 Task: Create a due date automation trigger when advanced on, on the wednesday of the week before a card is due add dates due in in more than 1 days at 11:00 AM.
Action: Mouse moved to (1064, 77)
Screenshot: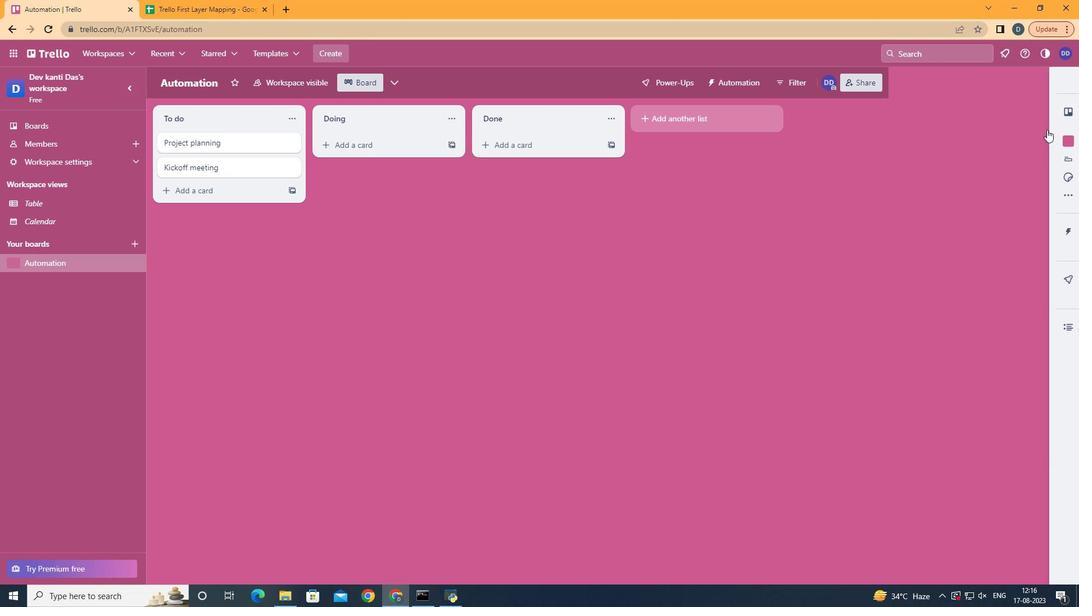 
Action: Mouse pressed left at (1064, 77)
Screenshot: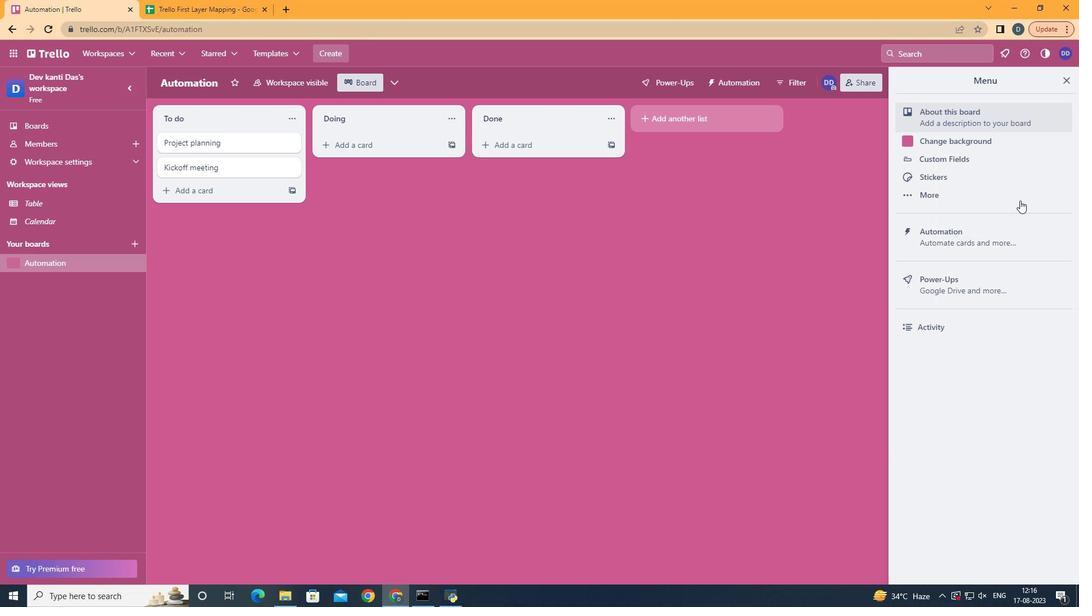 
Action: Mouse moved to (1010, 234)
Screenshot: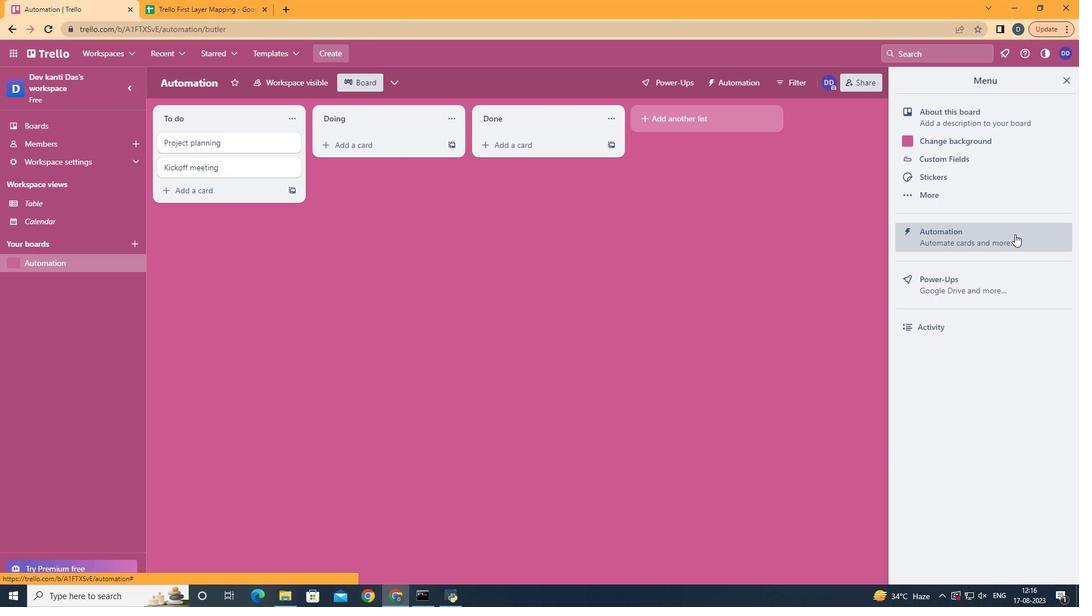 
Action: Mouse pressed left at (1010, 234)
Screenshot: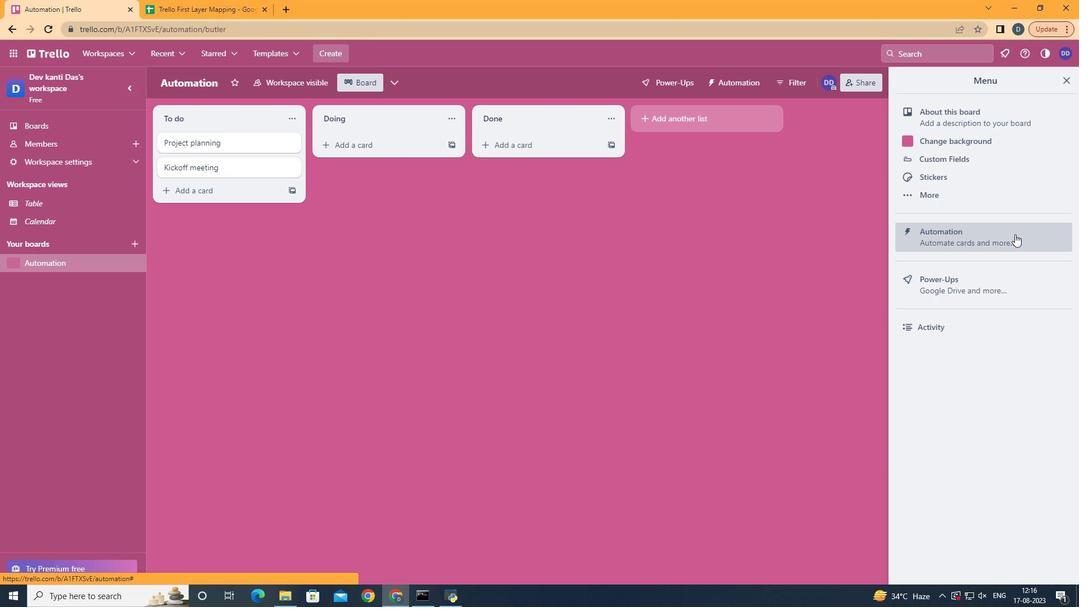 
Action: Mouse moved to (203, 222)
Screenshot: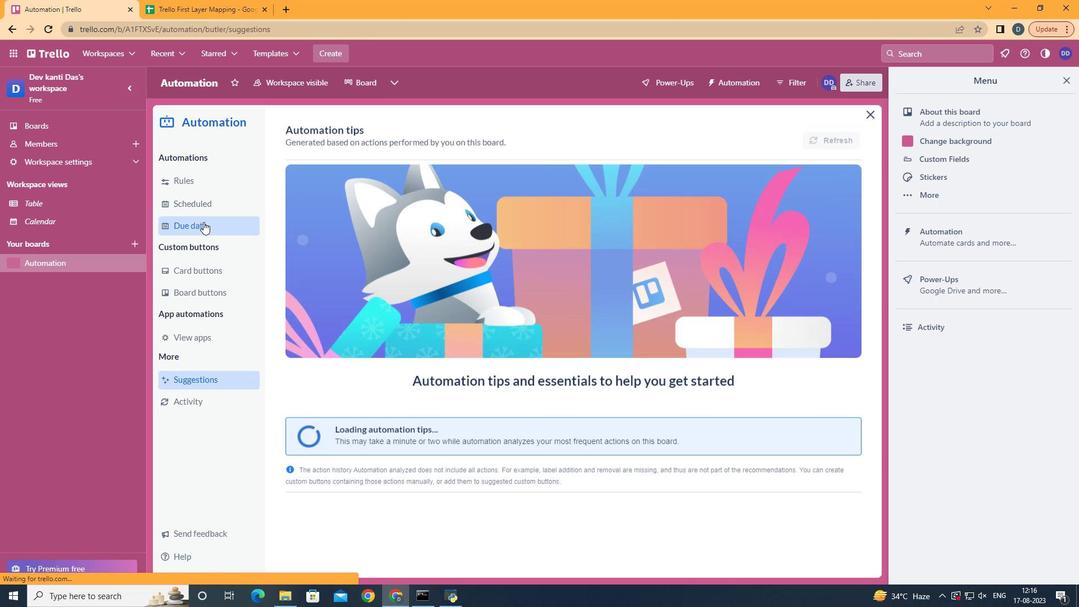 
Action: Mouse pressed left at (203, 222)
Screenshot: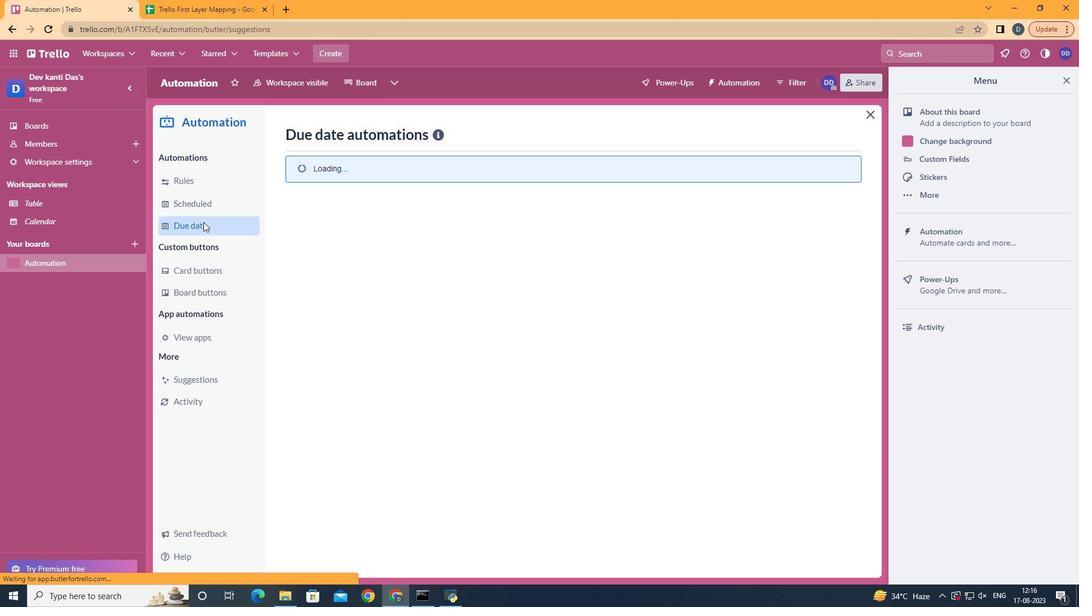 
Action: Mouse moved to (777, 130)
Screenshot: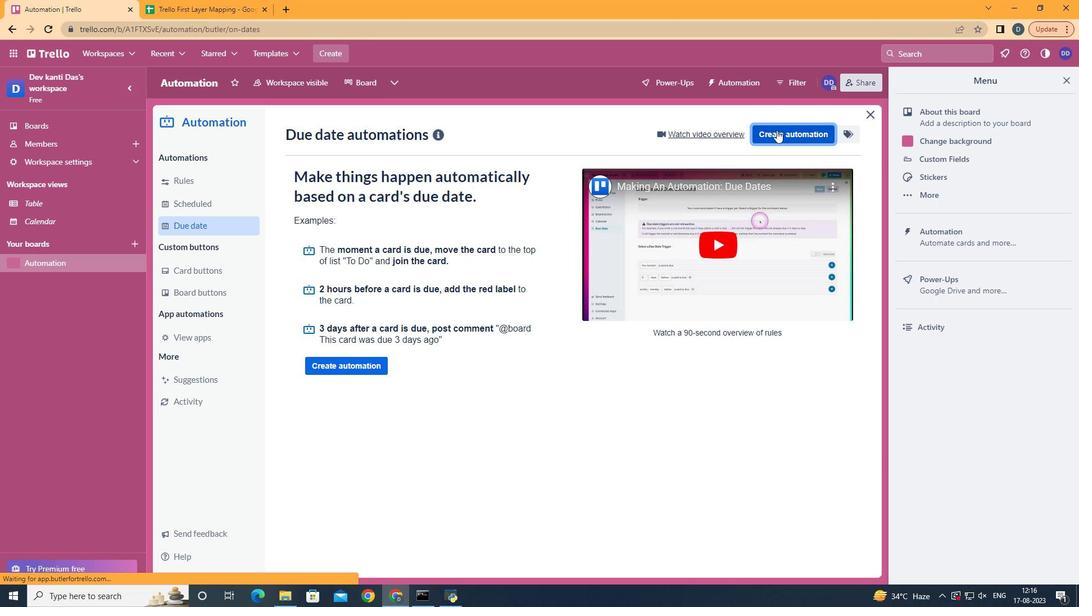 
Action: Mouse pressed left at (777, 130)
Screenshot: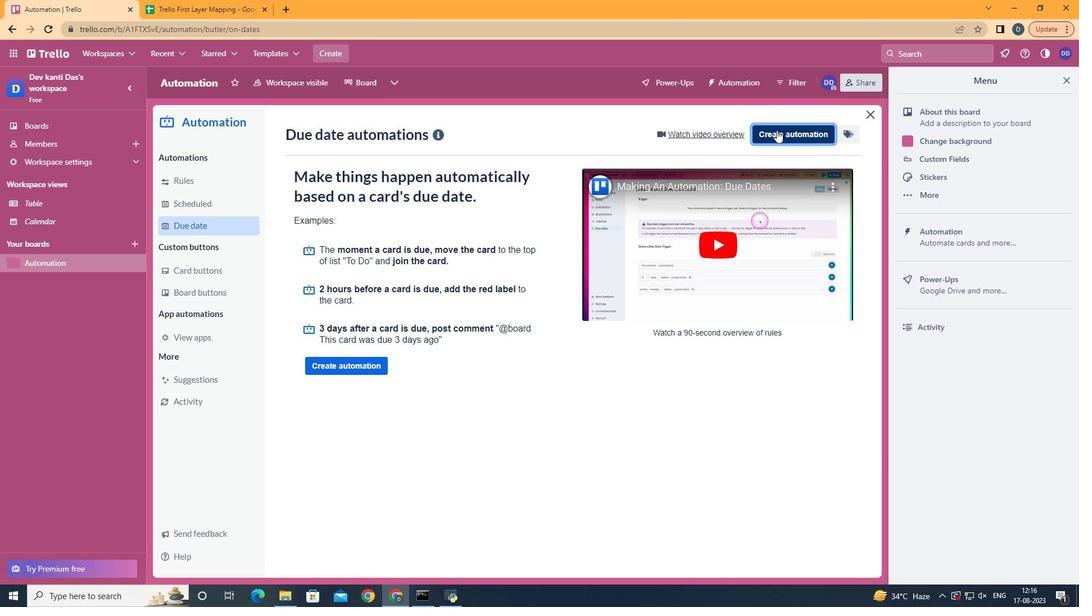 
Action: Mouse moved to (605, 246)
Screenshot: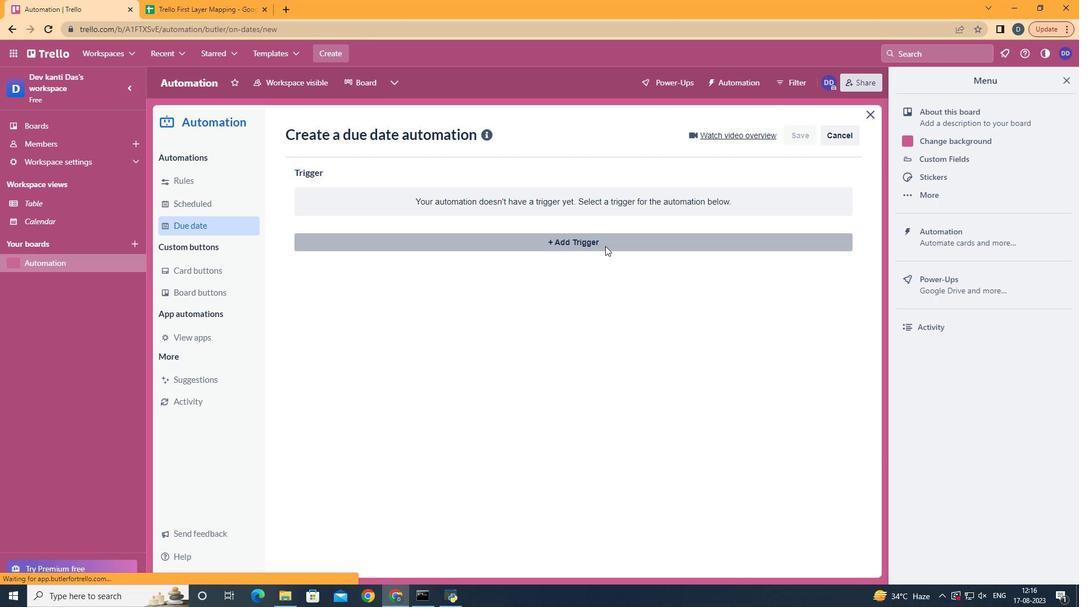 
Action: Mouse pressed left at (605, 246)
Screenshot: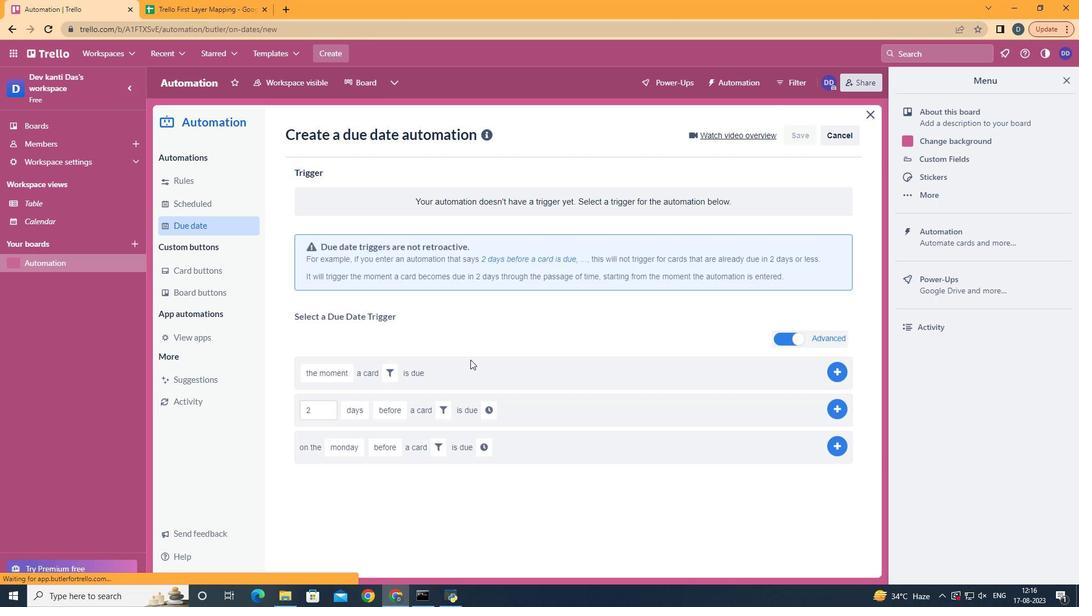 
Action: Mouse moved to (364, 336)
Screenshot: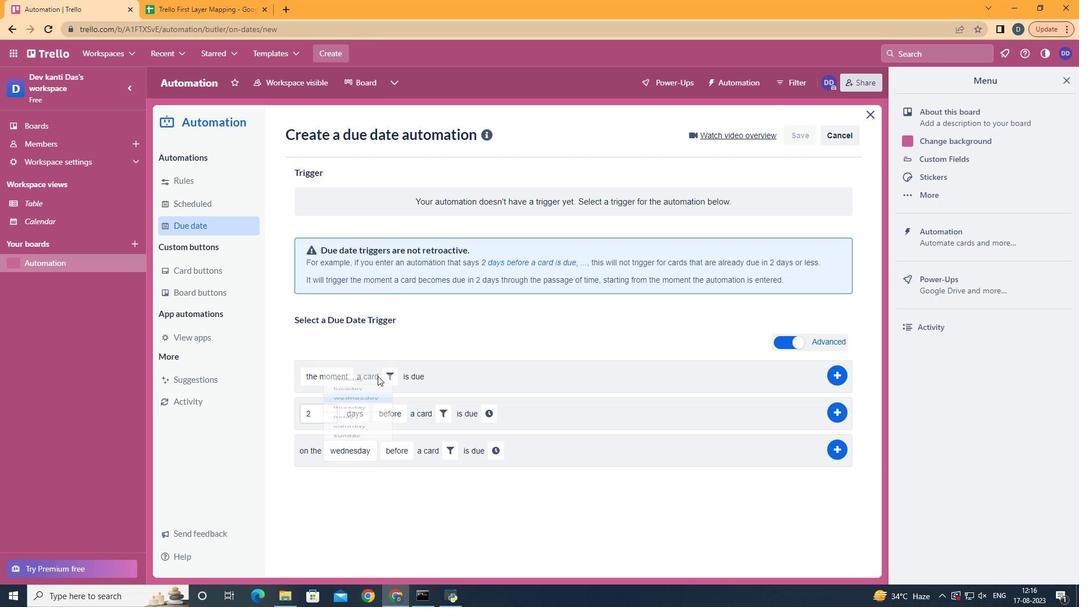 
Action: Mouse pressed left at (364, 336)
Screenshot: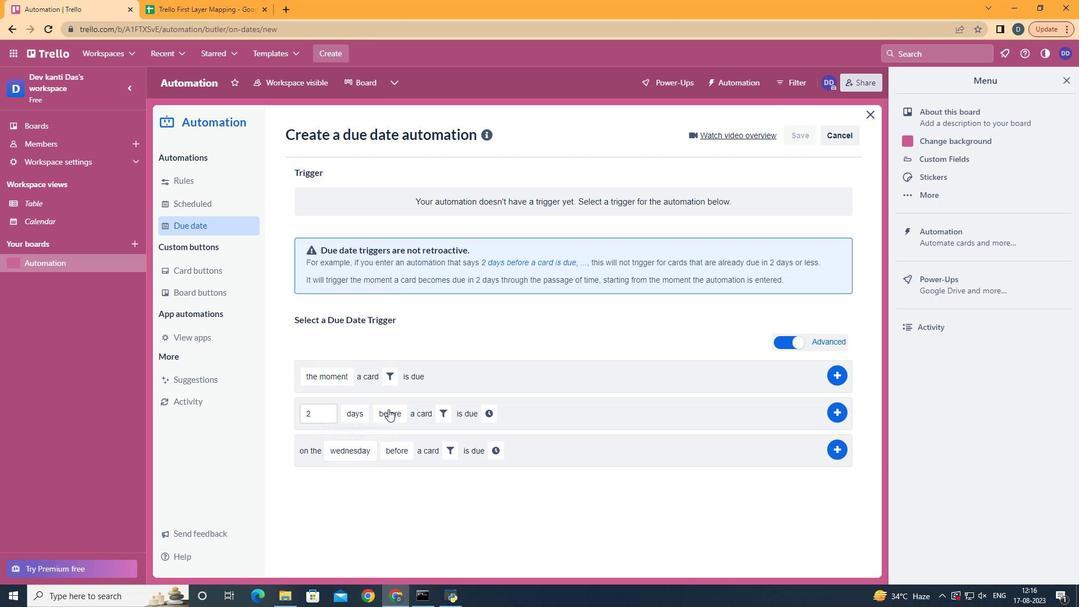 
Action: Mouse moved to (413, 541)
Screenshot: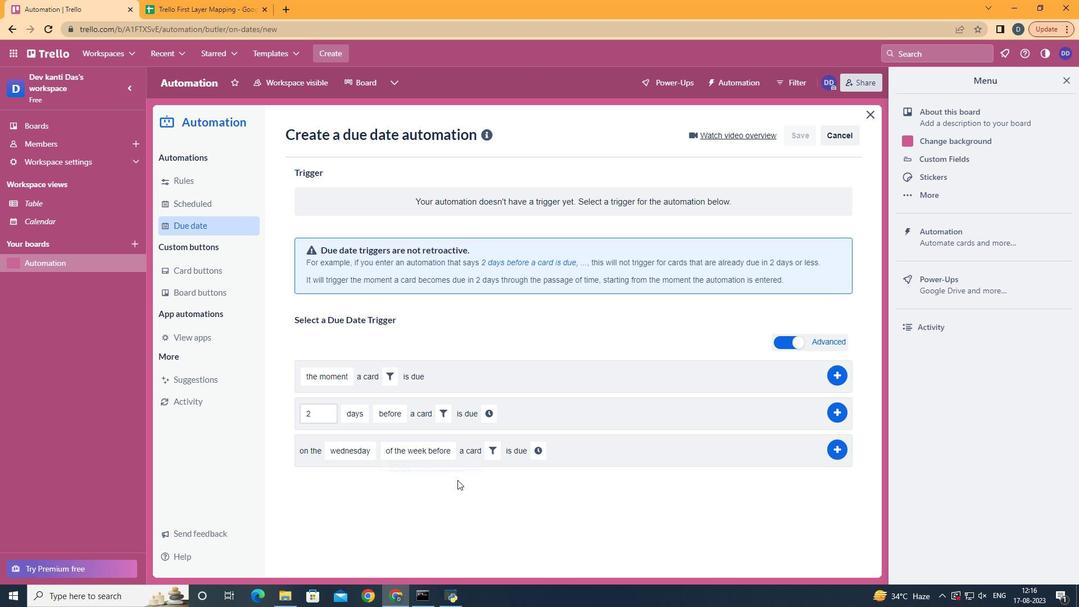 
Action: Mouse pressed left at (413, 541)
Screenshot: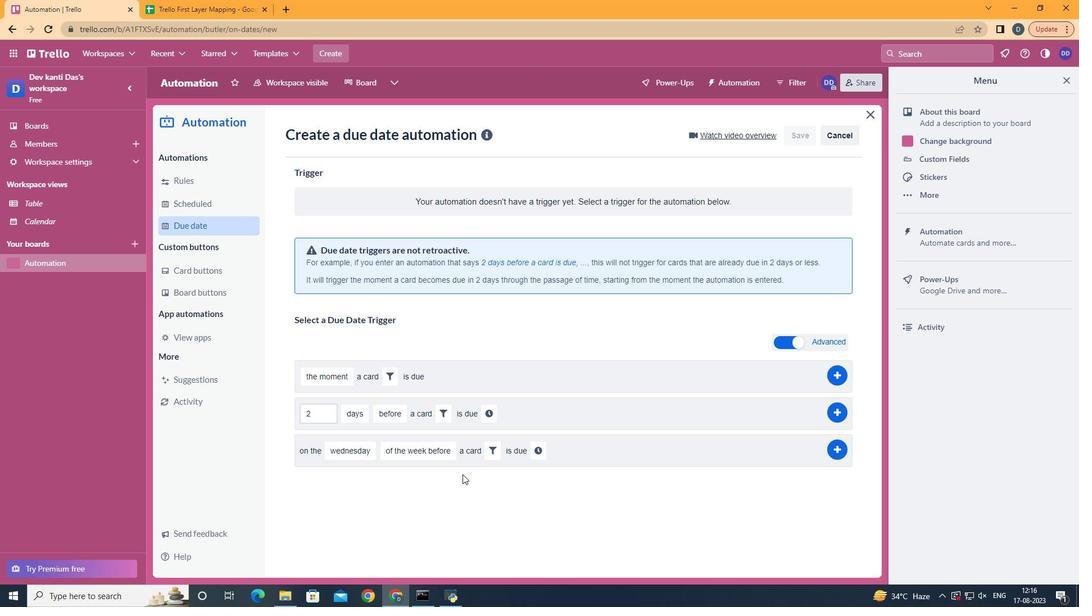 
Action: Mouse moved to (496, 455)
Screenshot: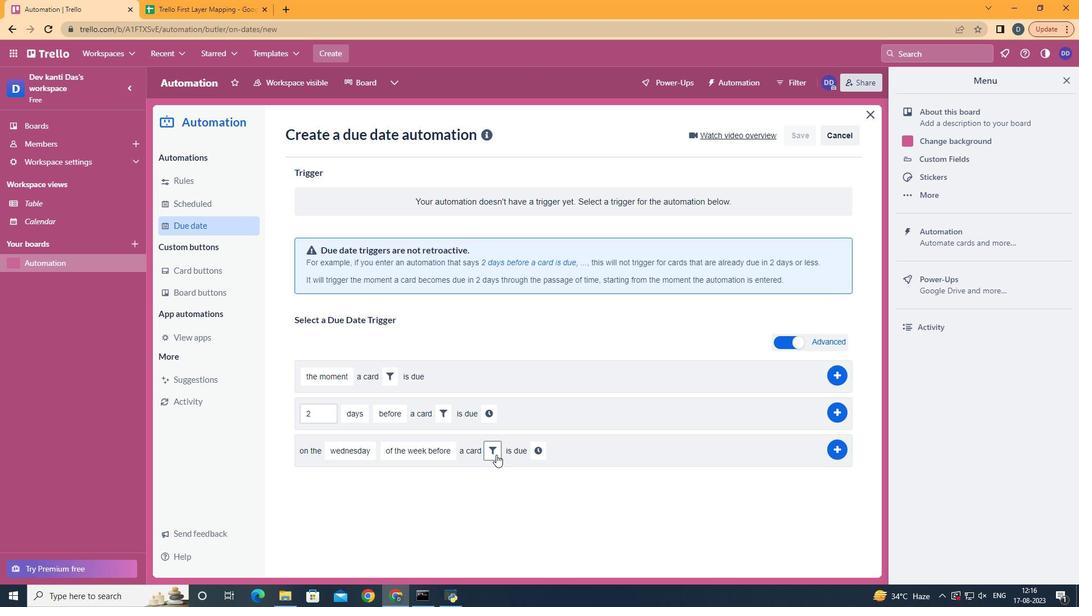 
Action: Mouse pressed left at (496, 455)
Screenshot: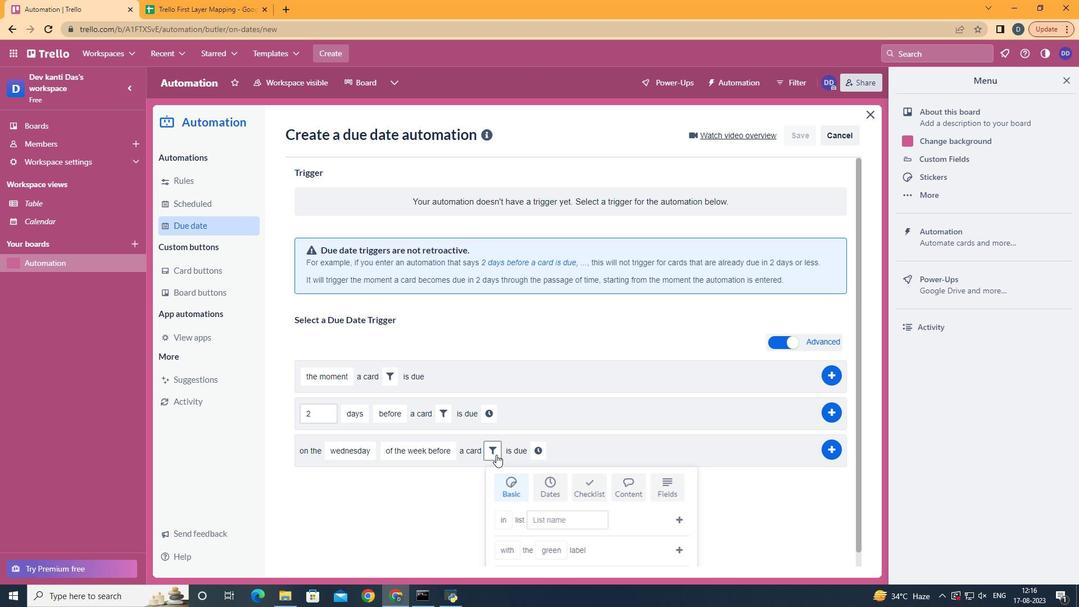 
Action: Mouse moved to (548, 482)
Screenshot: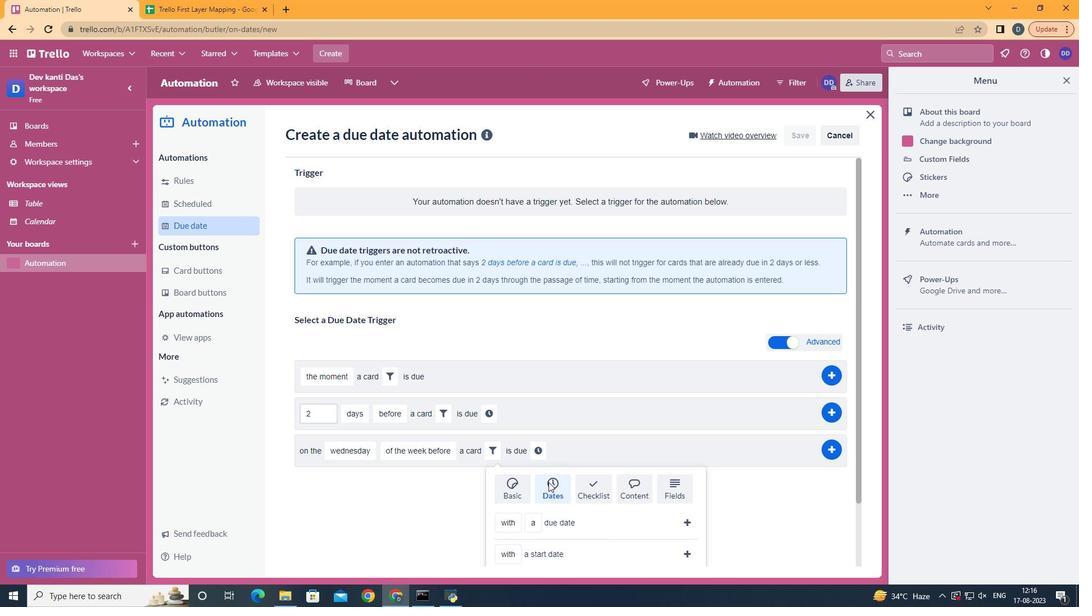 
Action: Mouse pressed left at (548, 482)
Screenshot: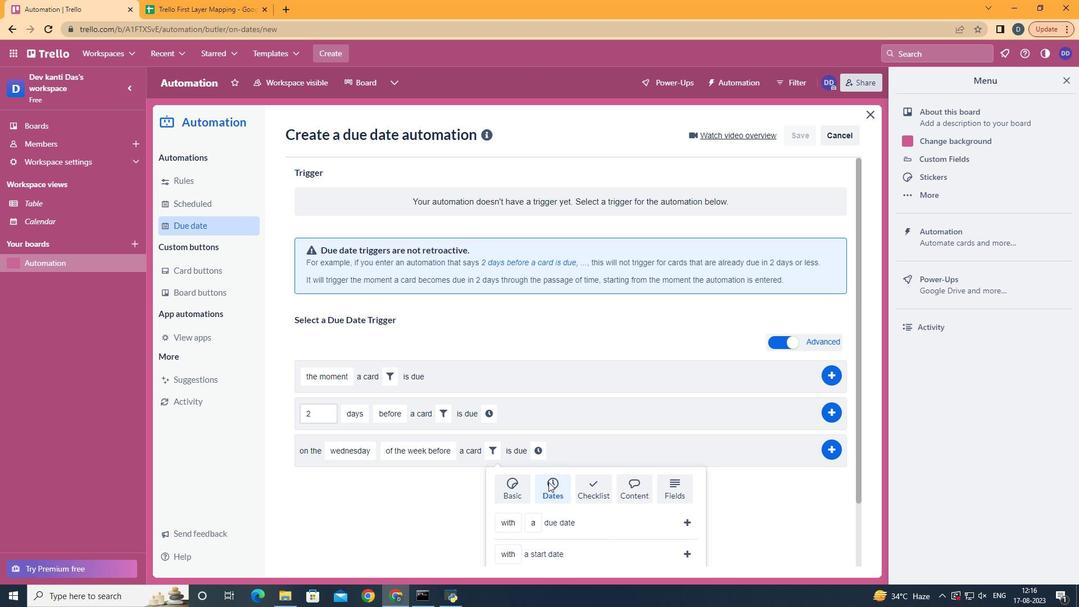 
Action: Mouse scrolled (548, 482) with delta (0, 0)
Screenshot: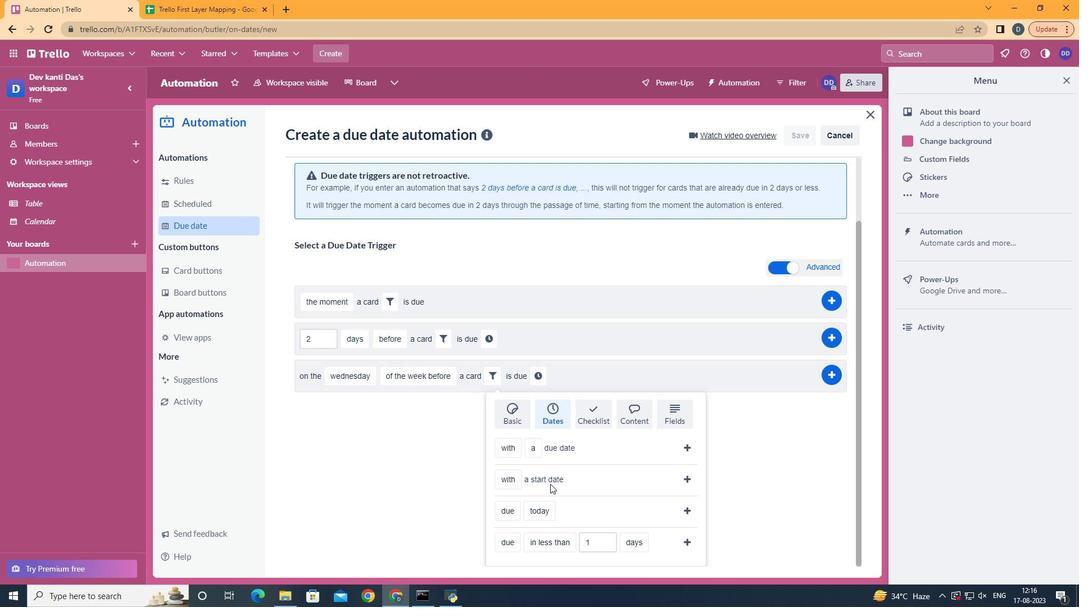 
Action: Mouse scrolled (548, 482) with delta (0, 0)
Screenshot: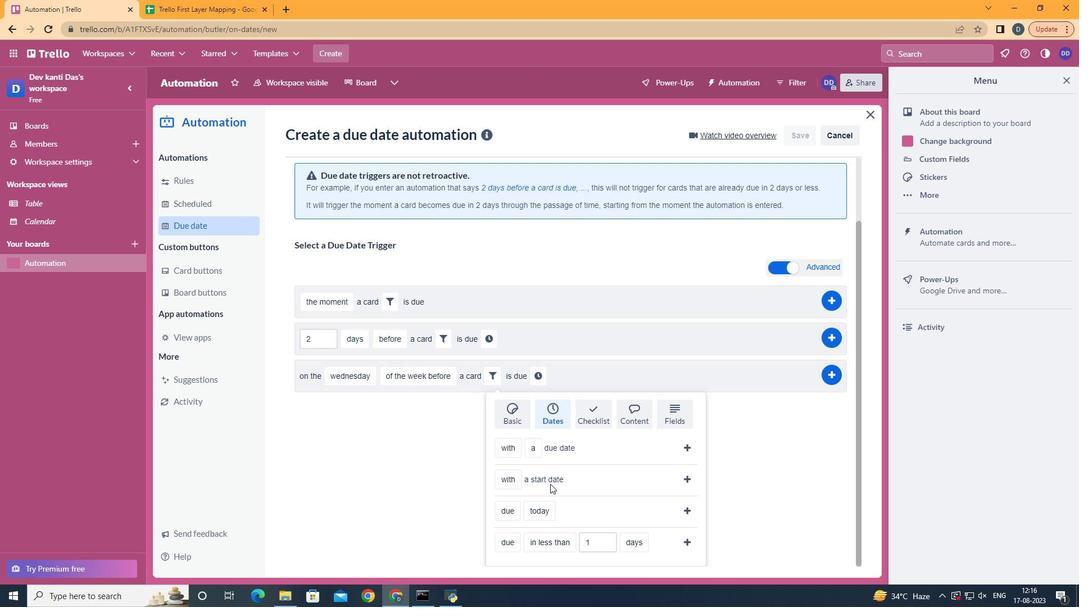 
Action: Mouse scrolled (548, 482) with delta (0, 0)
Screenshot: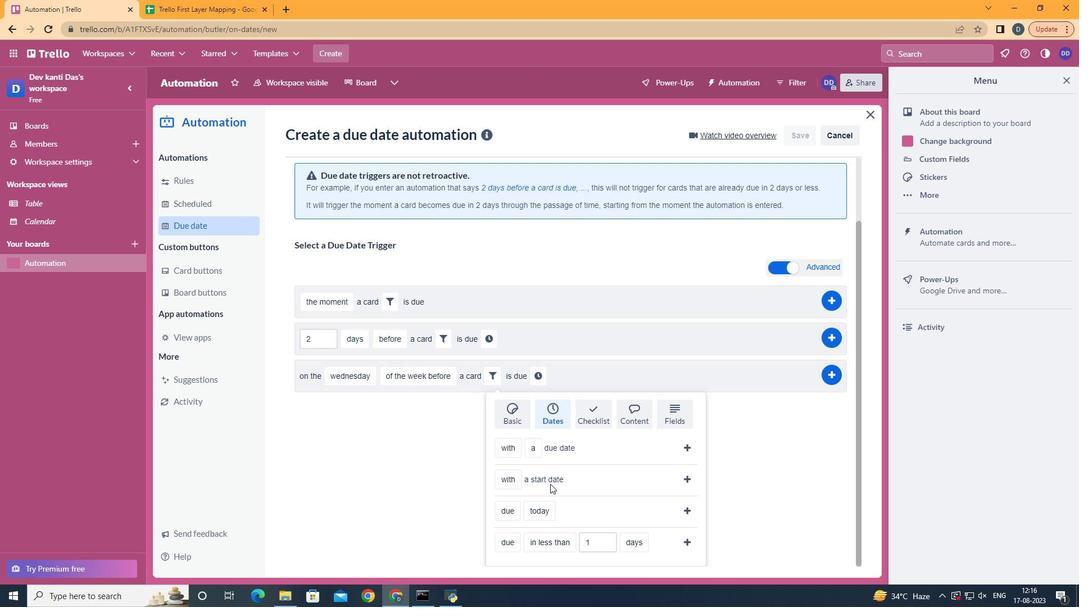 
Action: Mouse scrolled (548, 482) with delta (0, 0)
Screenshot: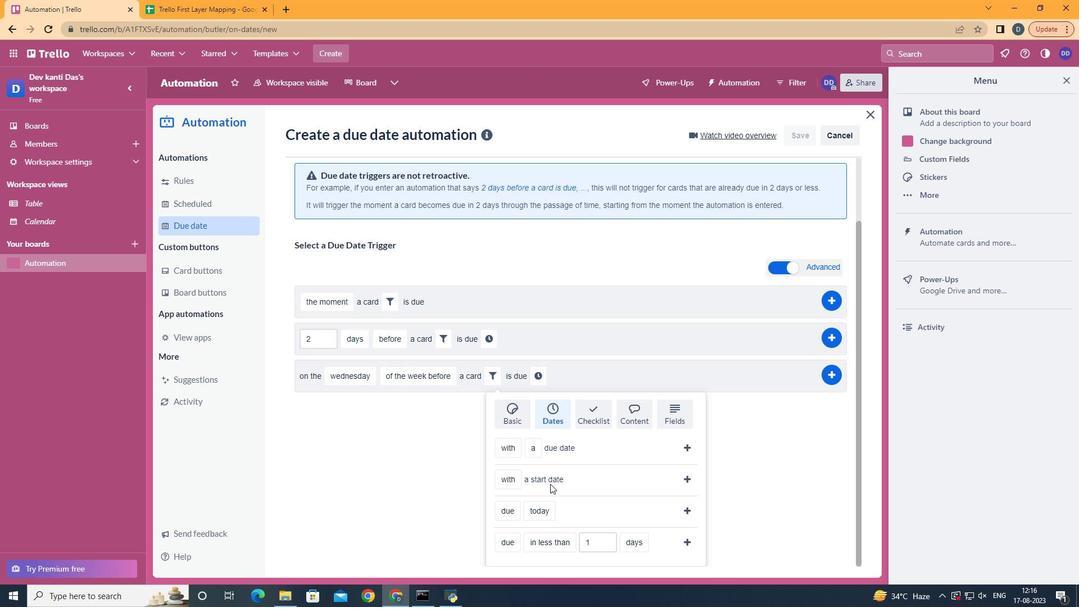 
Action: Mouse scrolled (548, 482) with delta (0, 0)
Screenshot: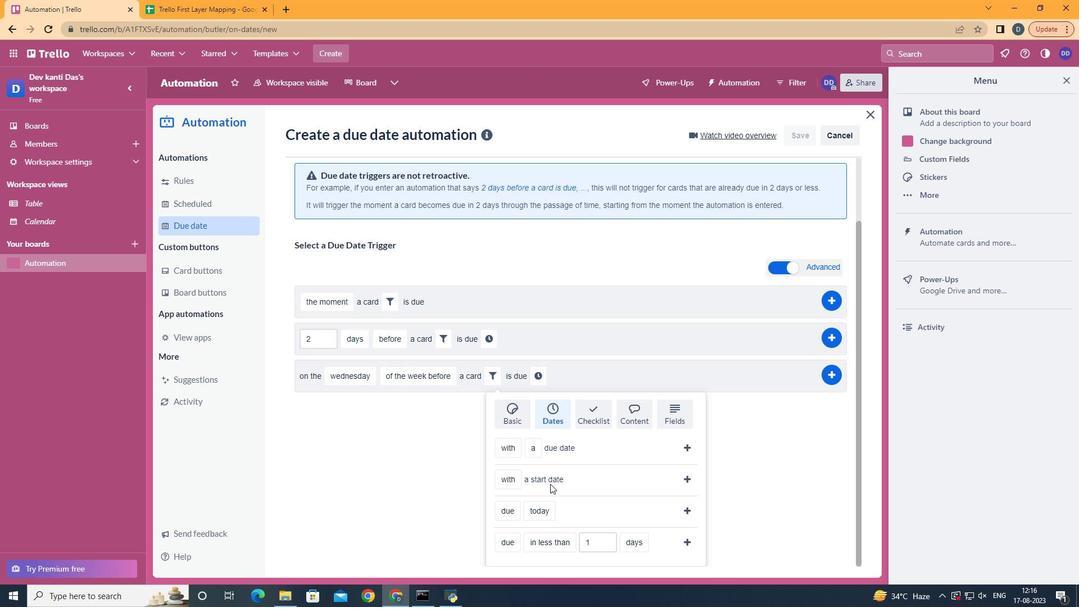 
Action: Mouse moved to (572, 475)
Screenshot: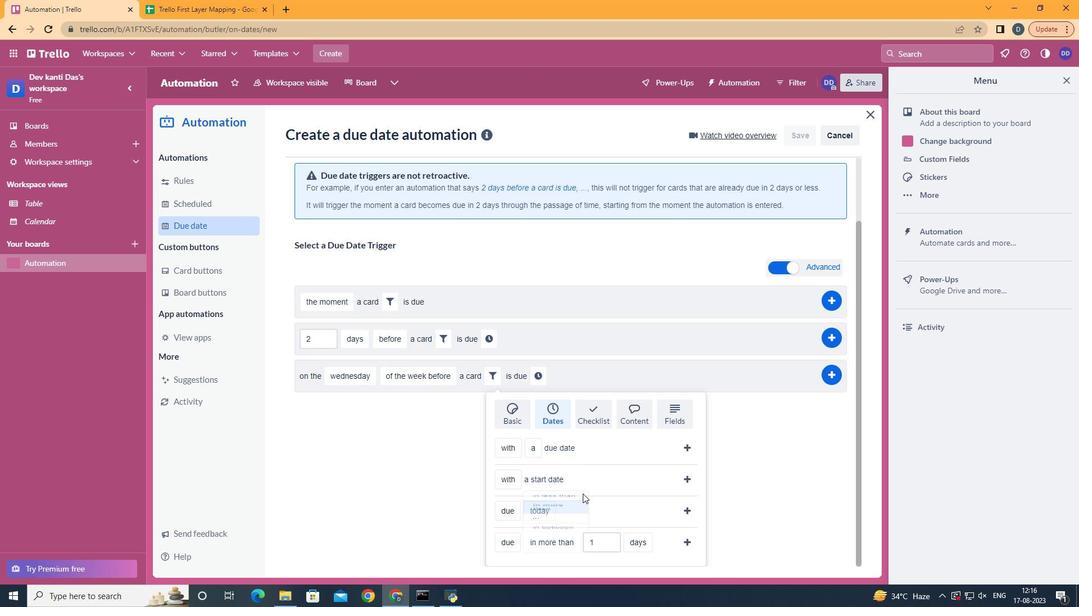 
Action: Mouse pressed left at (572, 475)
Screenshot: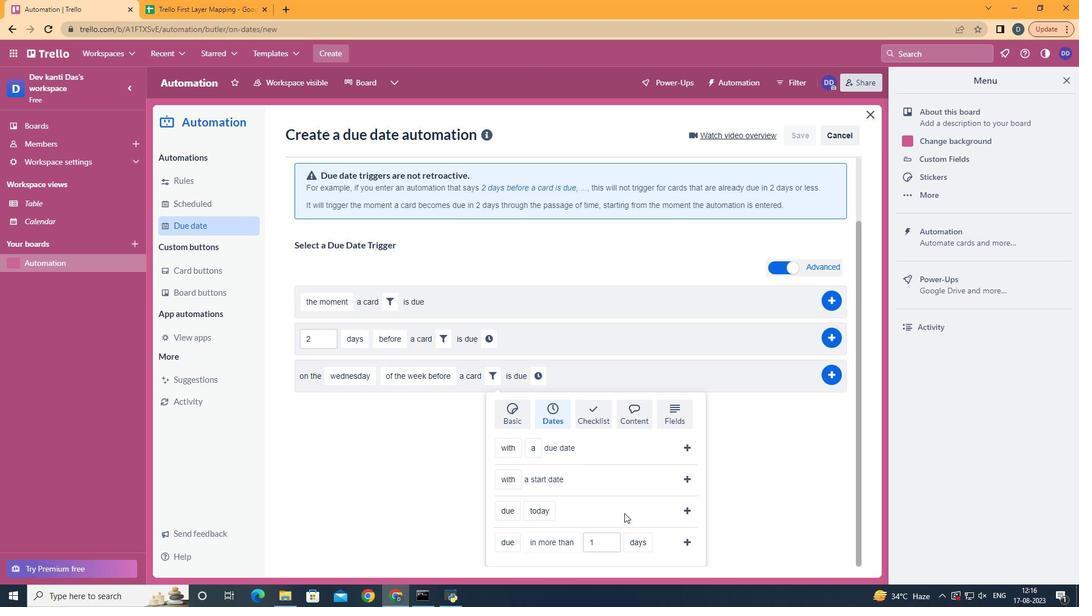 
Action: Mouse moved to (676, 540)
Screenshot: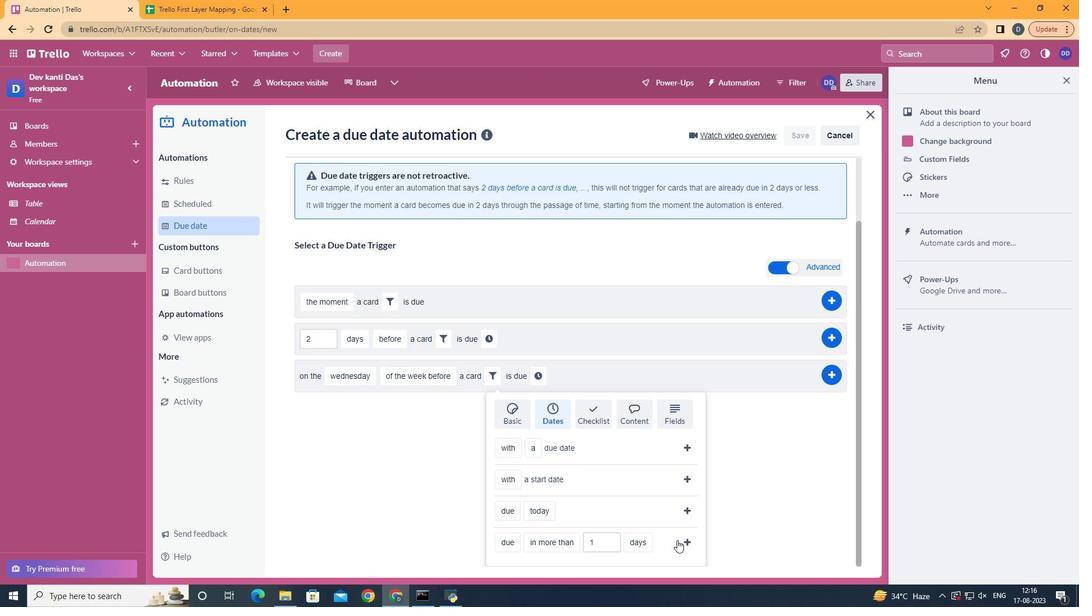 
Action: Mouse pressed left at (676, 540)
Screenshot: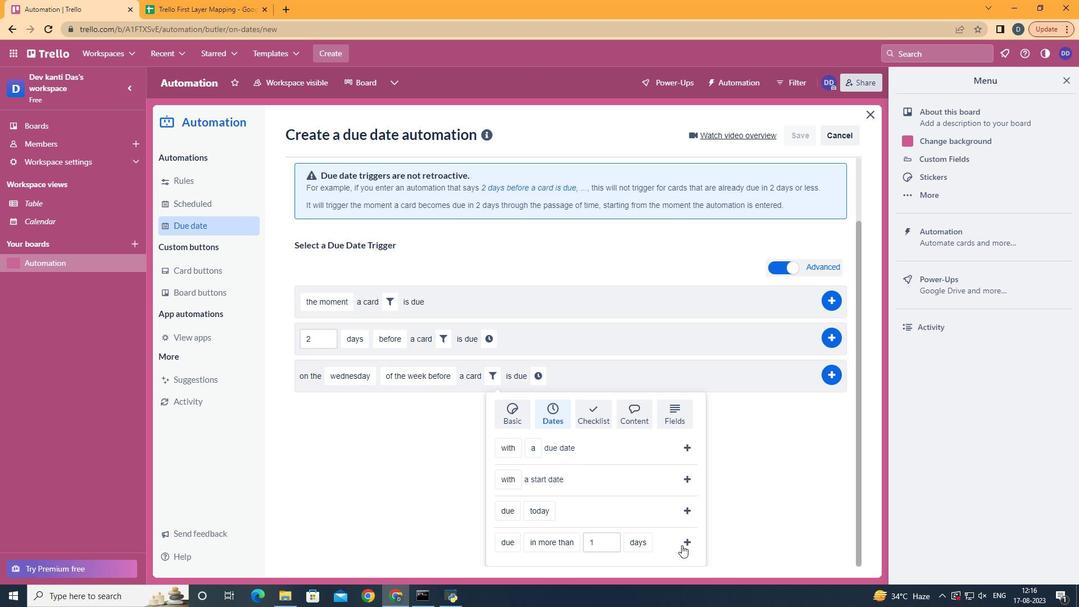 
Action: Mouse moved to (682, 545)
Screenshot: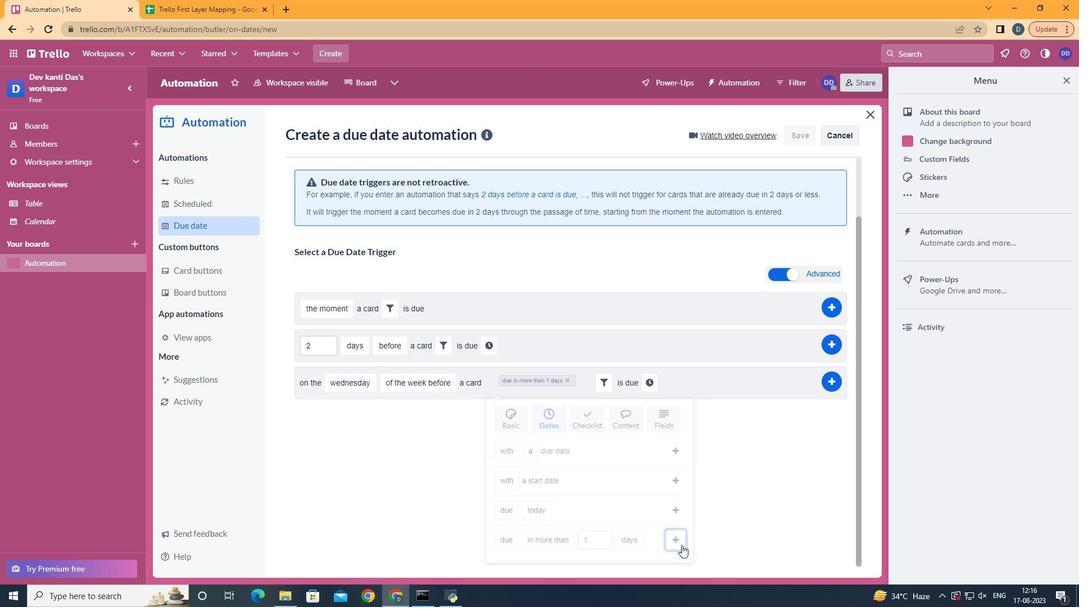
Action: Mouse pressed left at (682, 545)
Screenshot: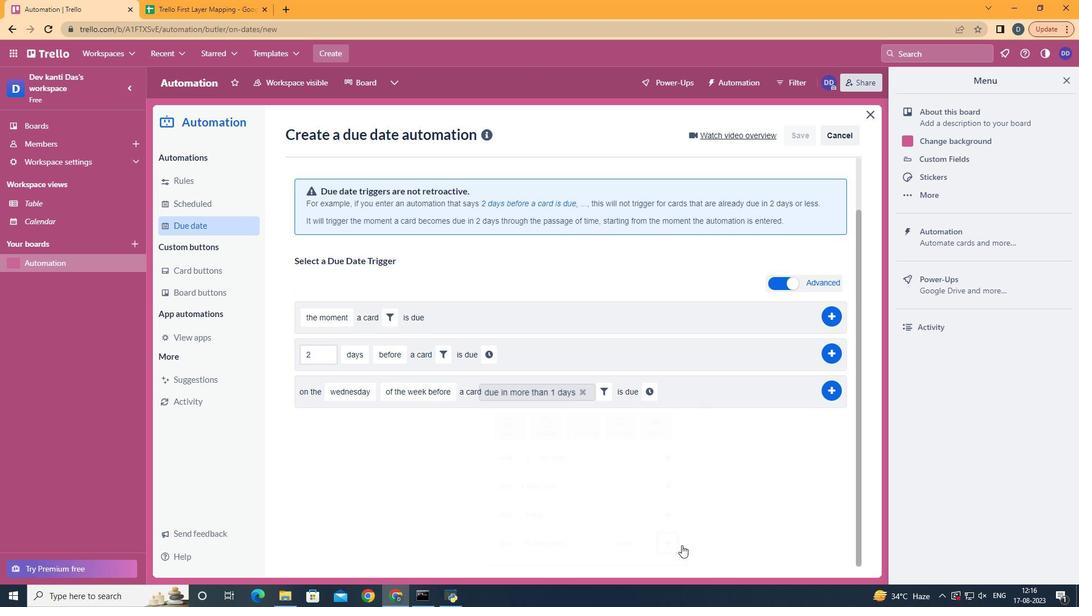 
Action: Mouse moved to (646, 446)
Screenshot: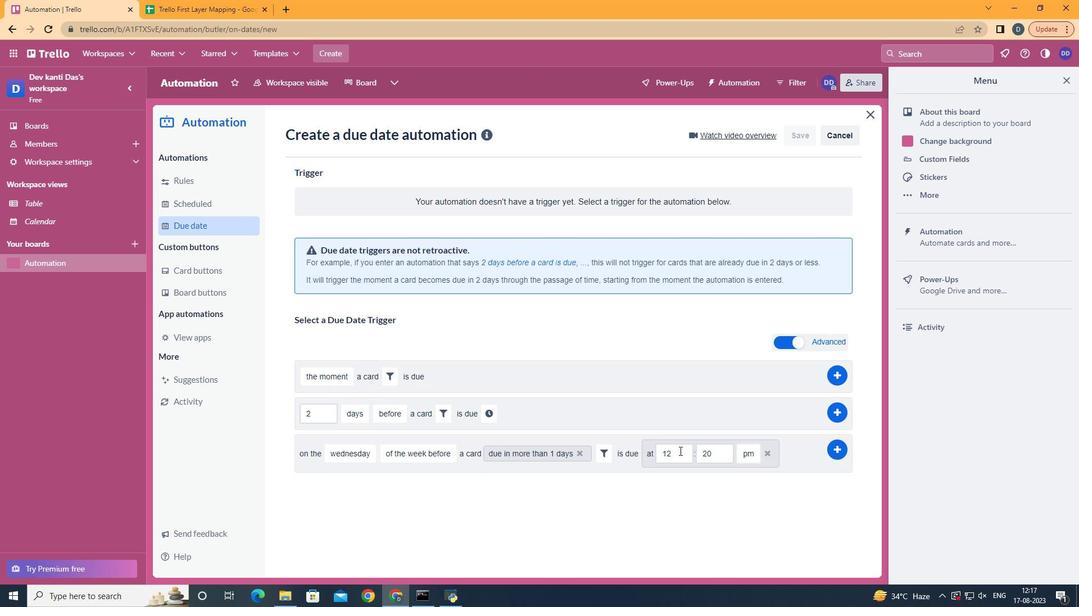 
Action: Mouse pressed left at (646, 446)
Screenshot: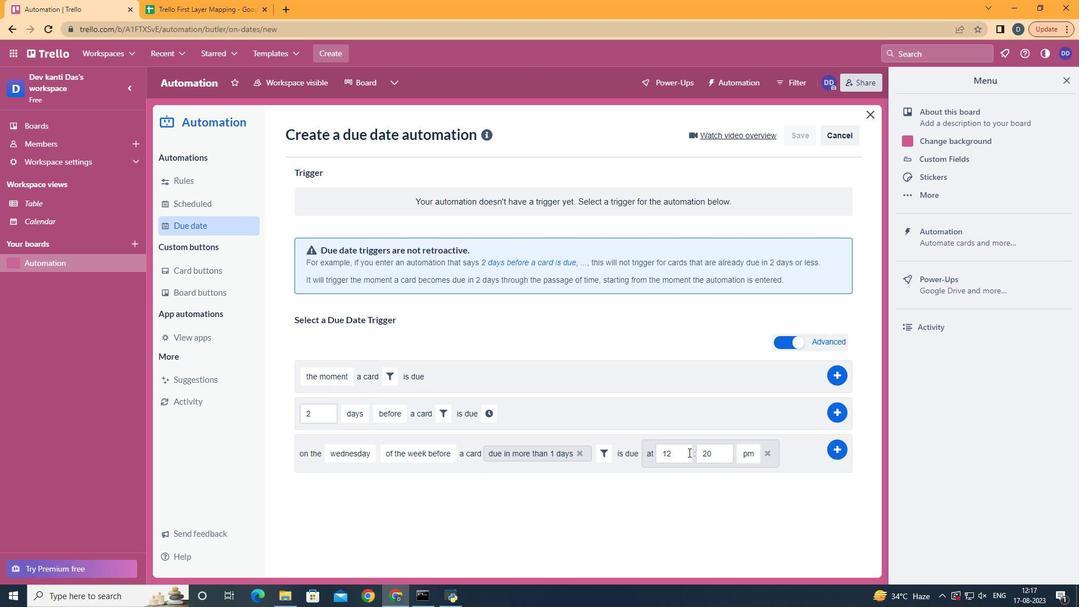 
Action: Mouse moved to (688, 452)
Screenshot: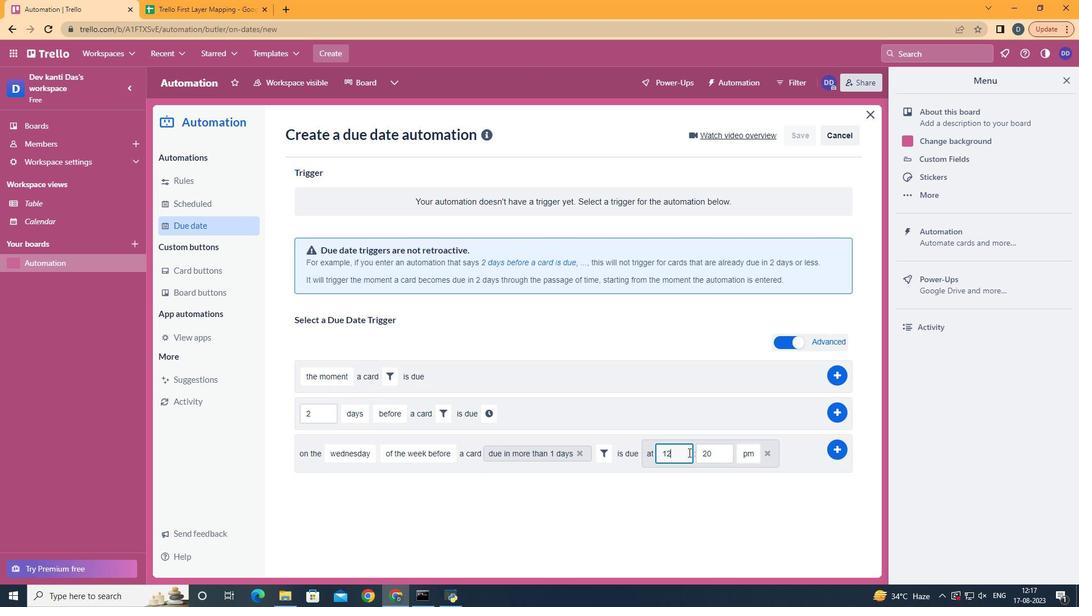 
Action: Mouse pressed left at (688, 452)
Screenshot: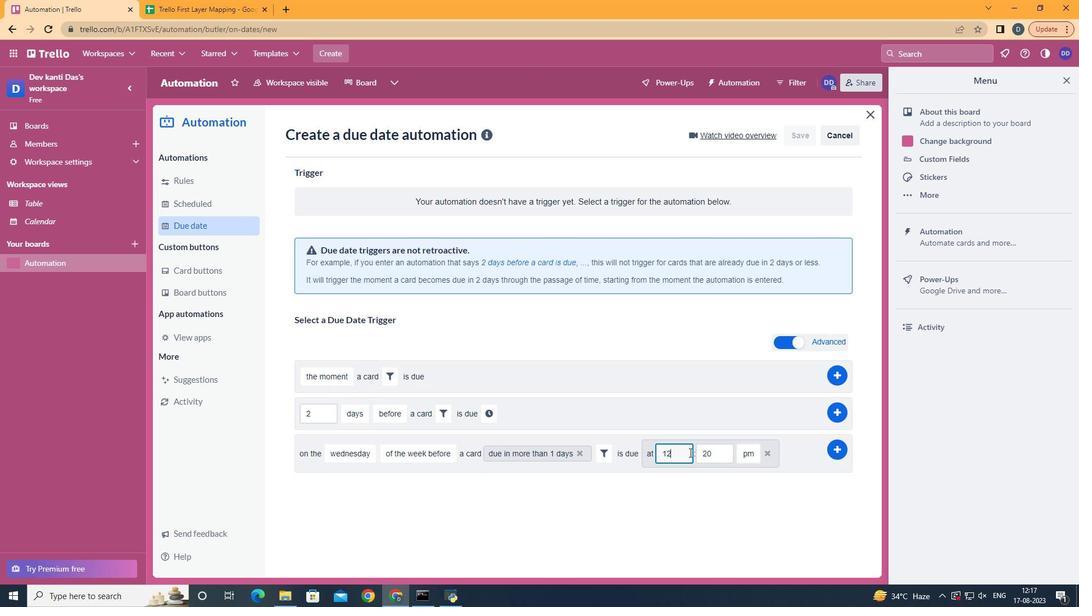 
Action: Mouse moved to (690, 452)
Screenshot: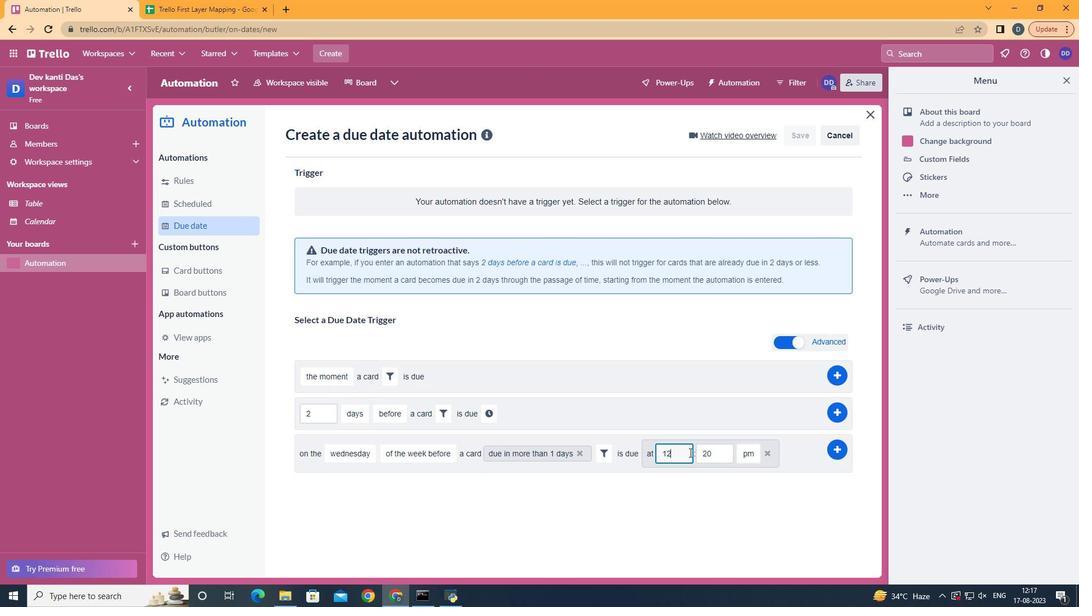 
Action: Key pressed <Key.backspace>1
Screenshot: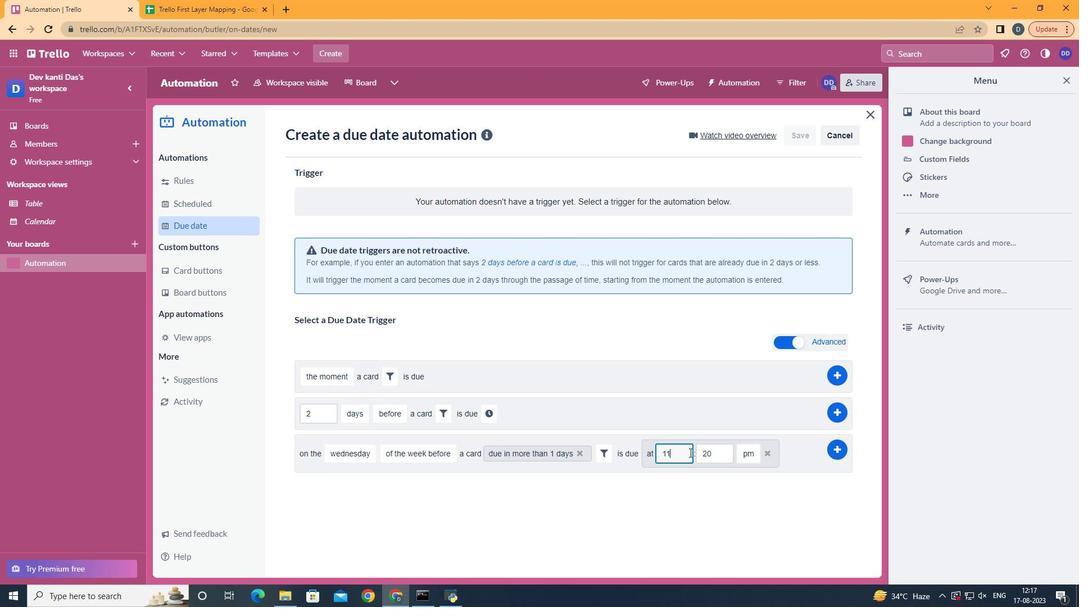
Action: Mouse moved to (726, 452)
Screenshot: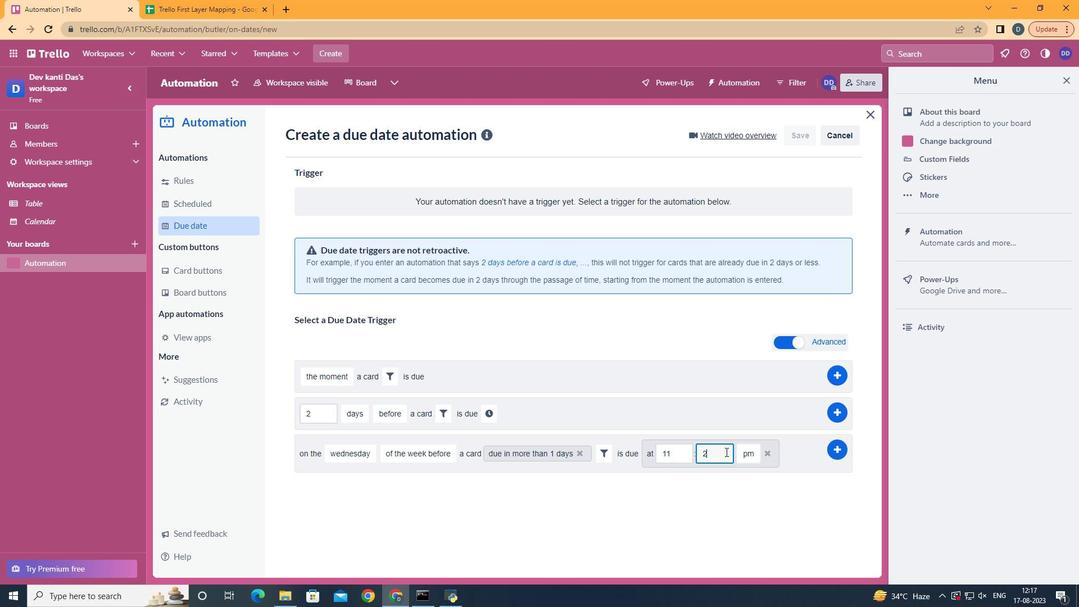 
Action: Mouse pressed left at (726, 452)
Screenshot: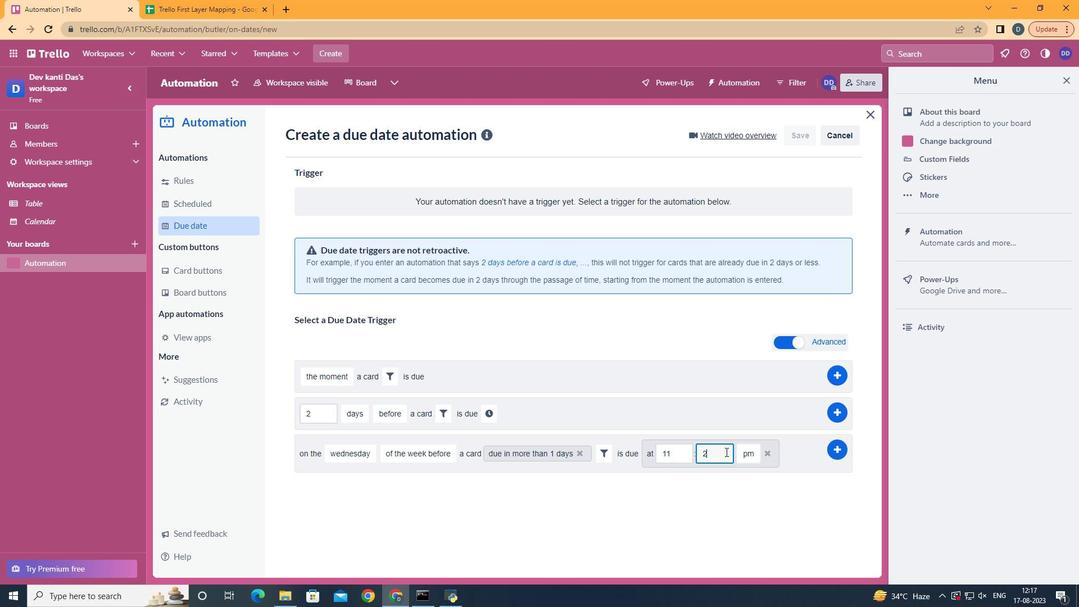 
Action: Key pressed <Key.backspace><Key.backspace>00
Screenshot: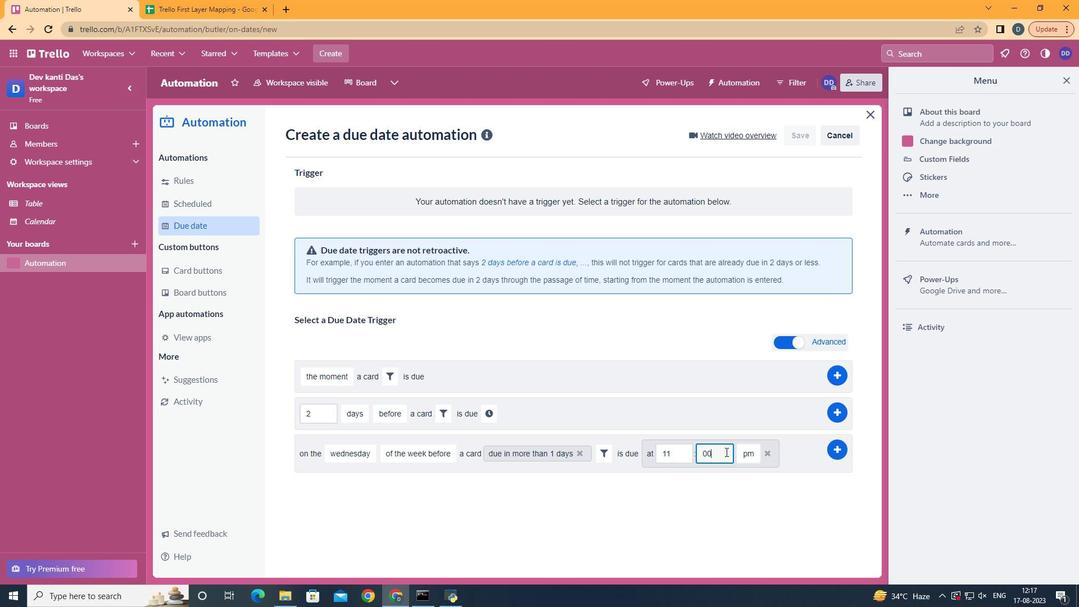 
Action: Mouse moved to (754, 477)
Screenshot: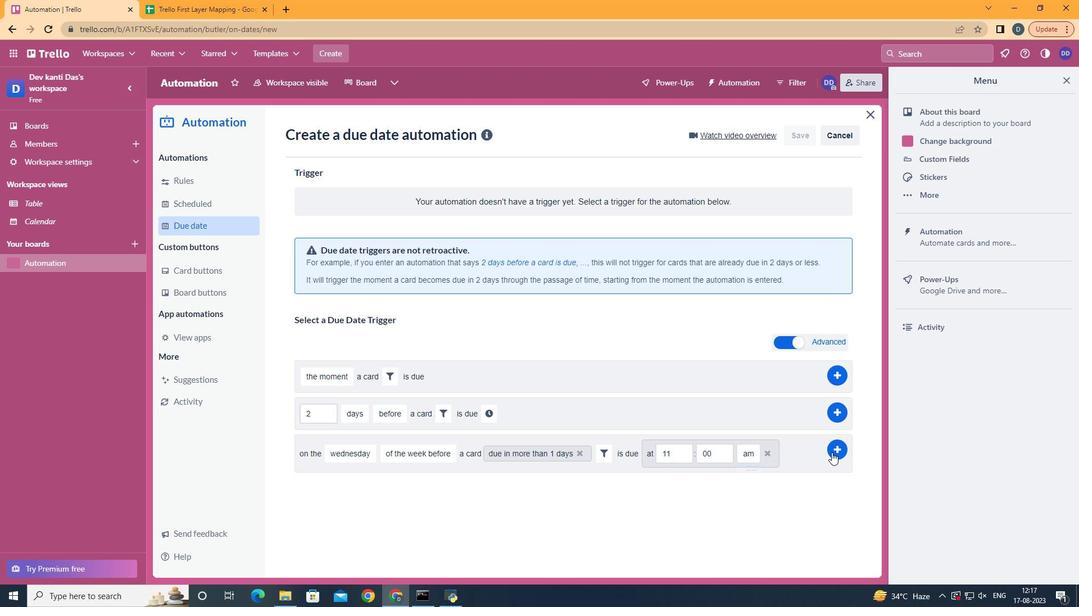
Action: Mouse pressed left at (754, 477)
Screenshot: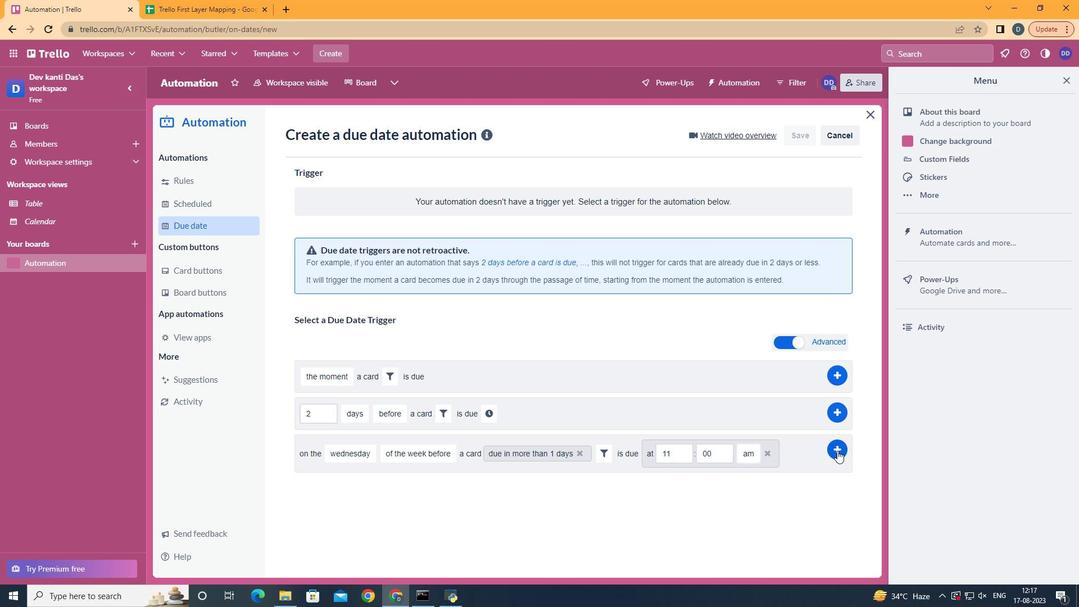 
Action: Mouse moved to (838, 451)
Screenshot: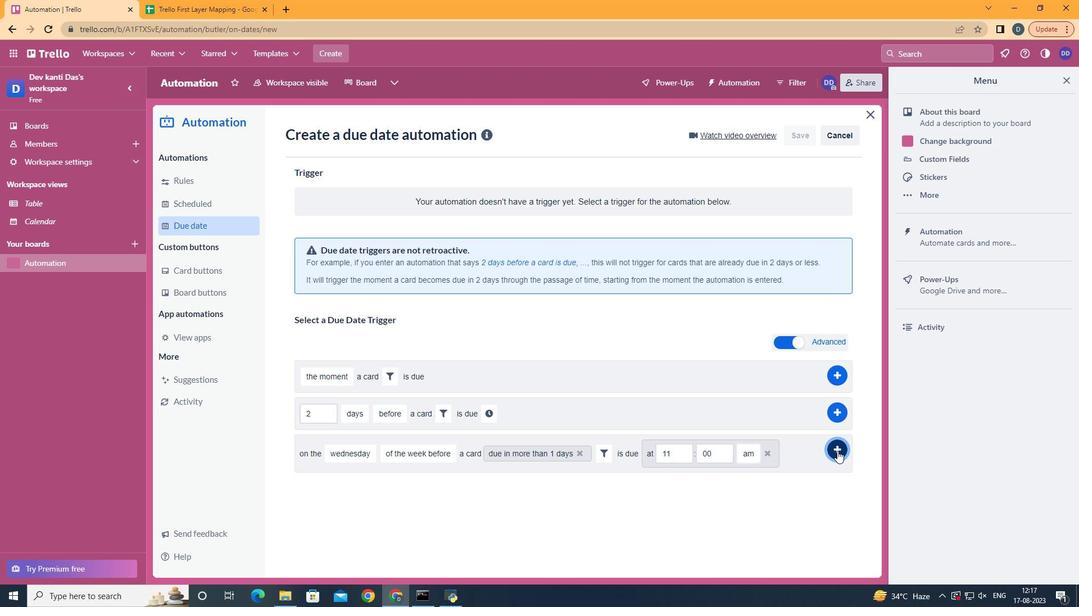 
Action: Mouse pressed left at (838, 451)
Screenshot: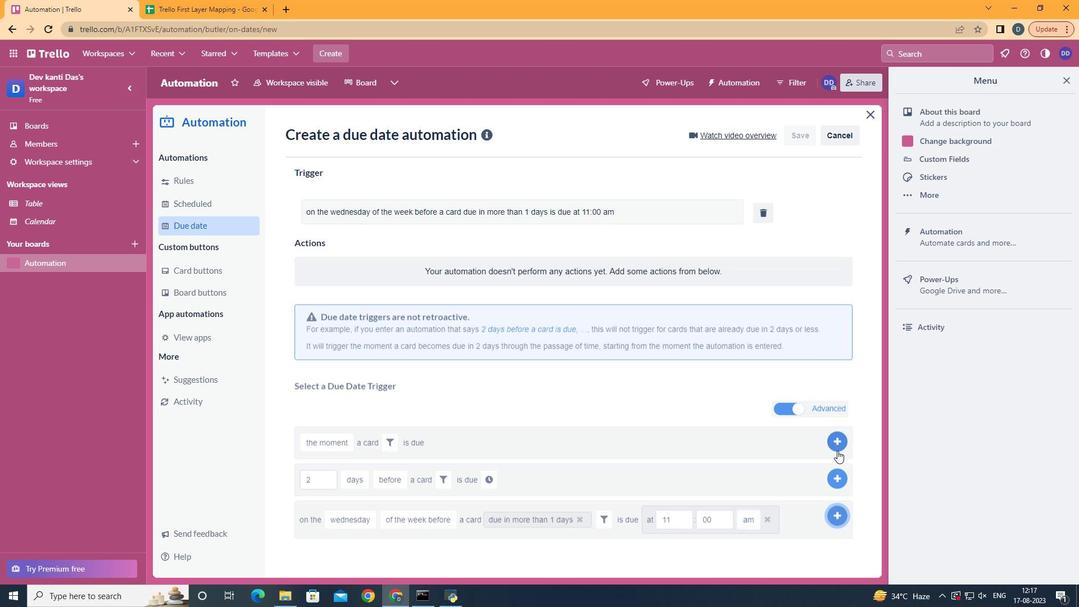 
